 Task: Use the formula "PRODUCT" in spreadsheet "Project portfolio".
Action: Mouse pressed left at (644, 178)
Screenshot: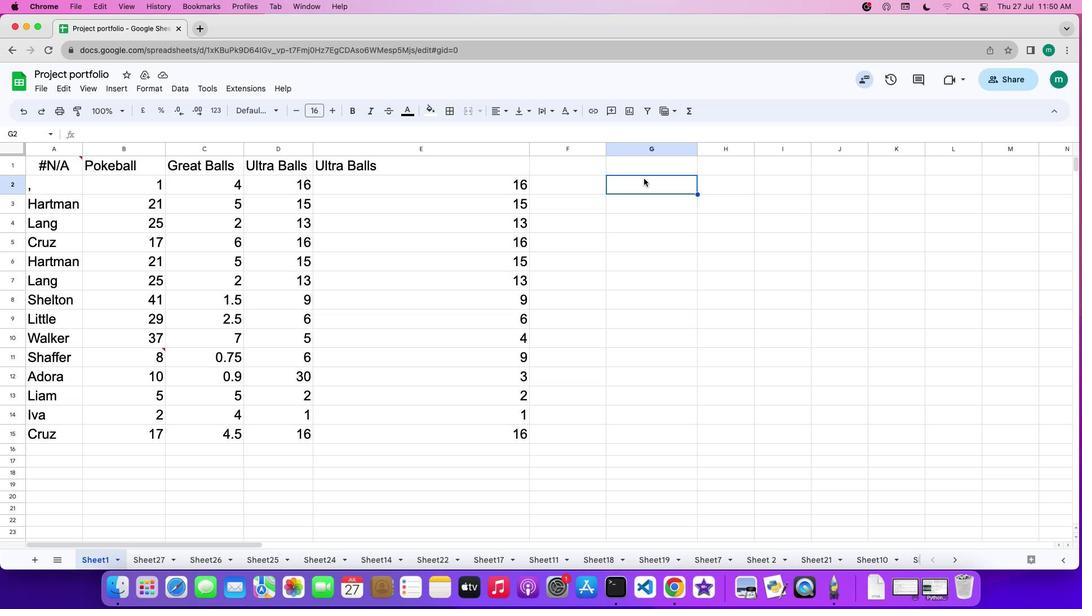 
Action: Mouse moved to (643, 186)
Screenshot: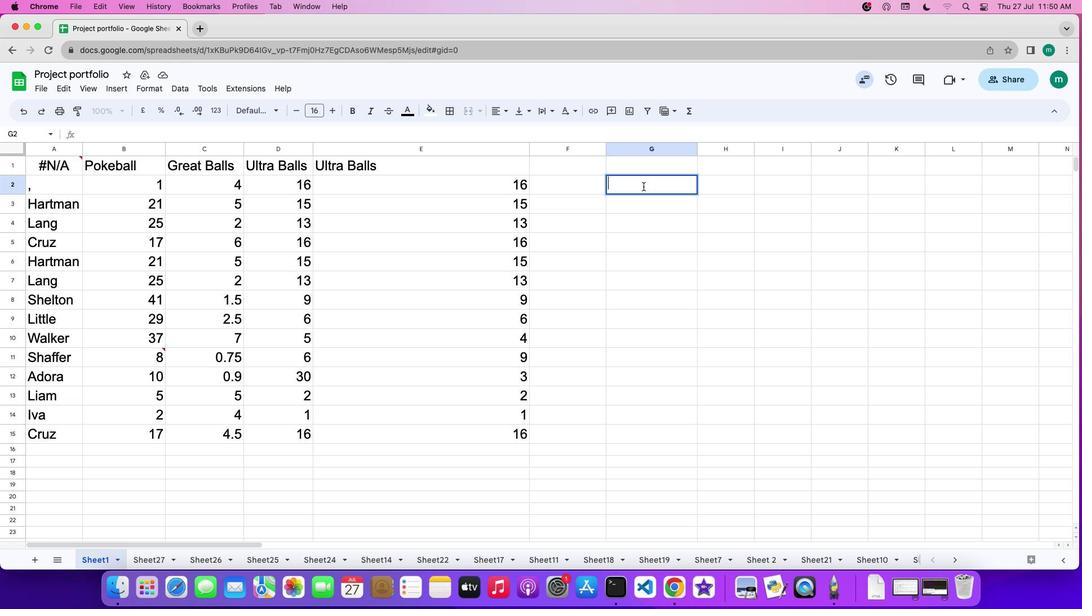 
Action: Key pressed '='
Screenshot: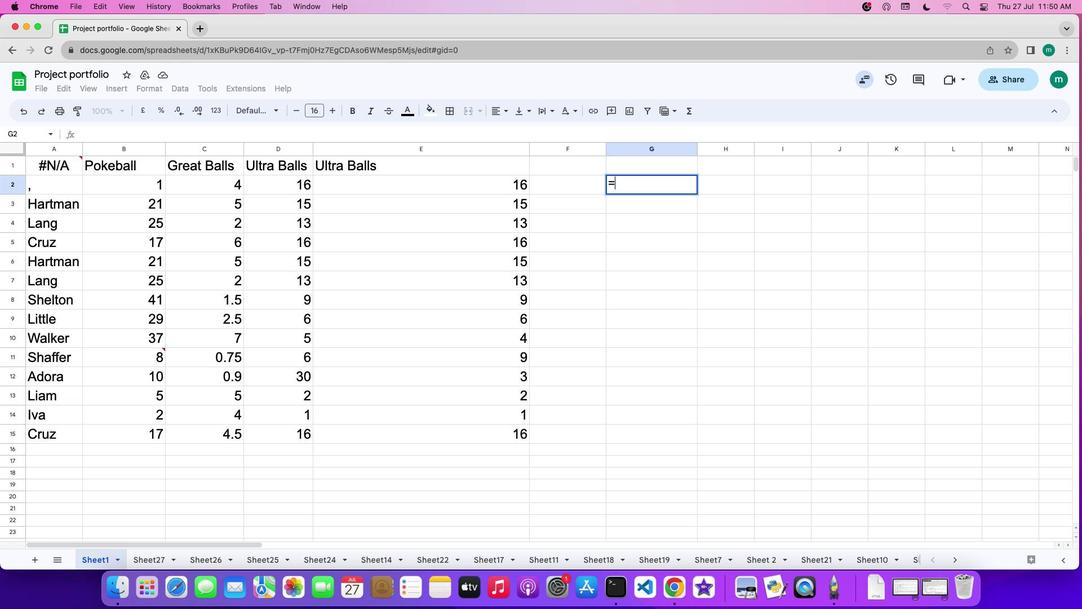 
Action: Mouse moved to (693, 110)
Screenshot: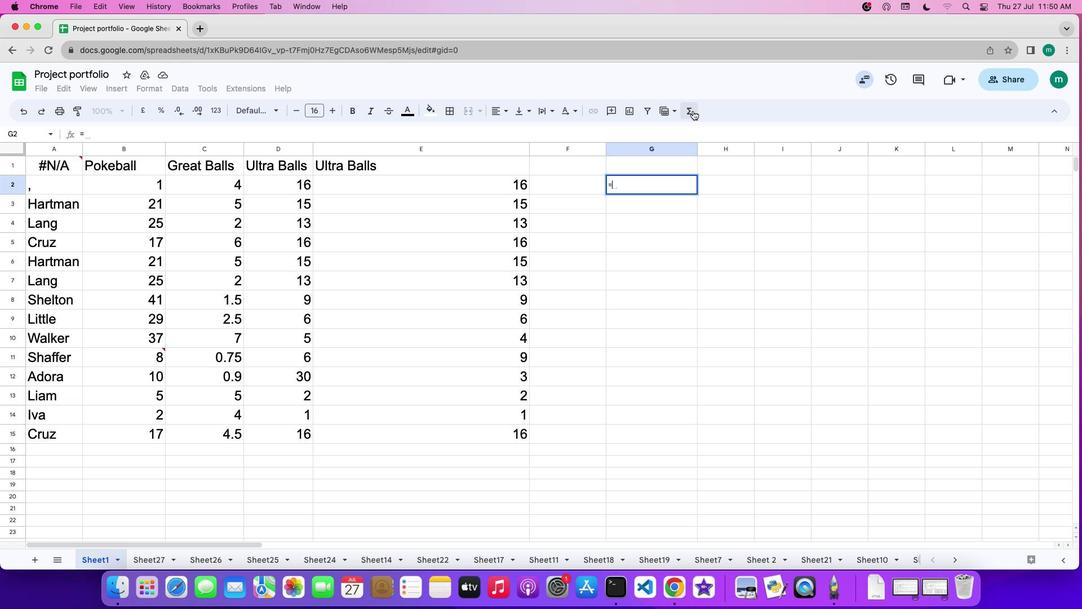 
Action: Mouse pressed left at (693, 110)
Screenshot: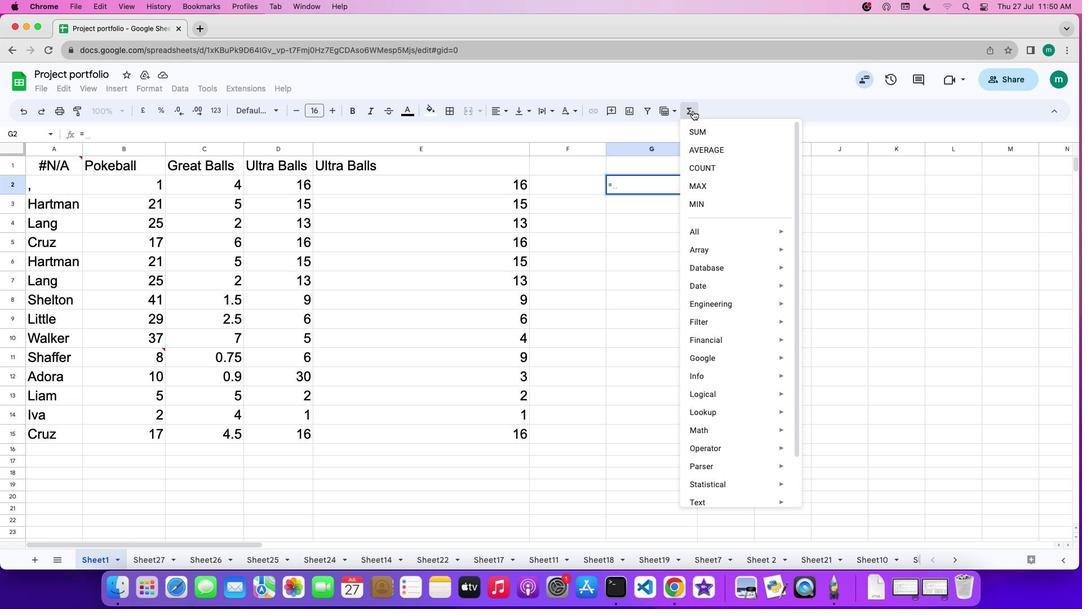
Action: Mouse moved to (846, 476)
Screenshot: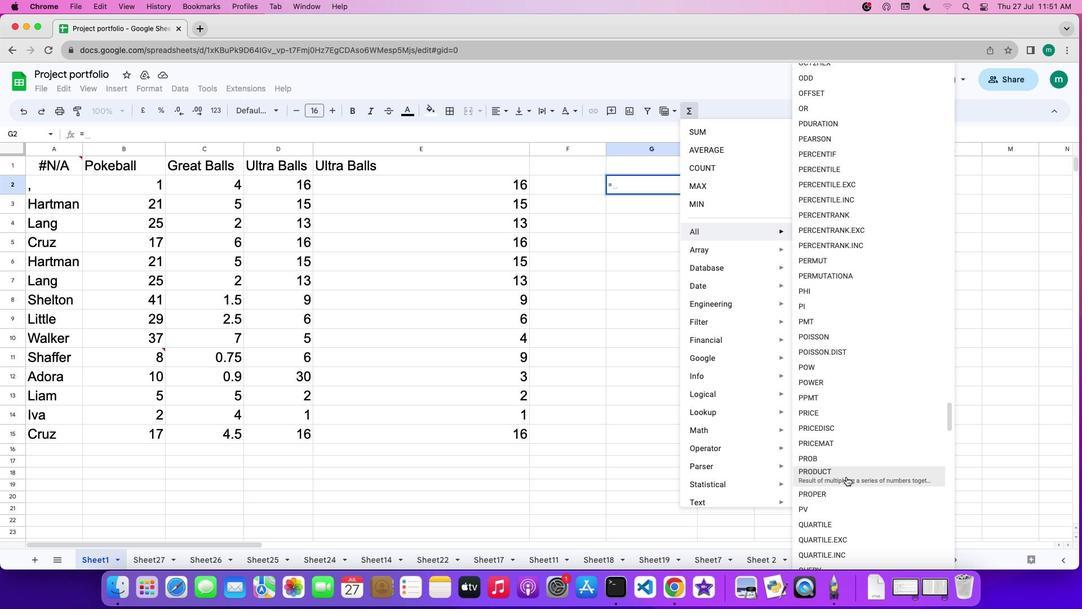 
Action: Mouse pressed left at (846, 476)
Screenshot: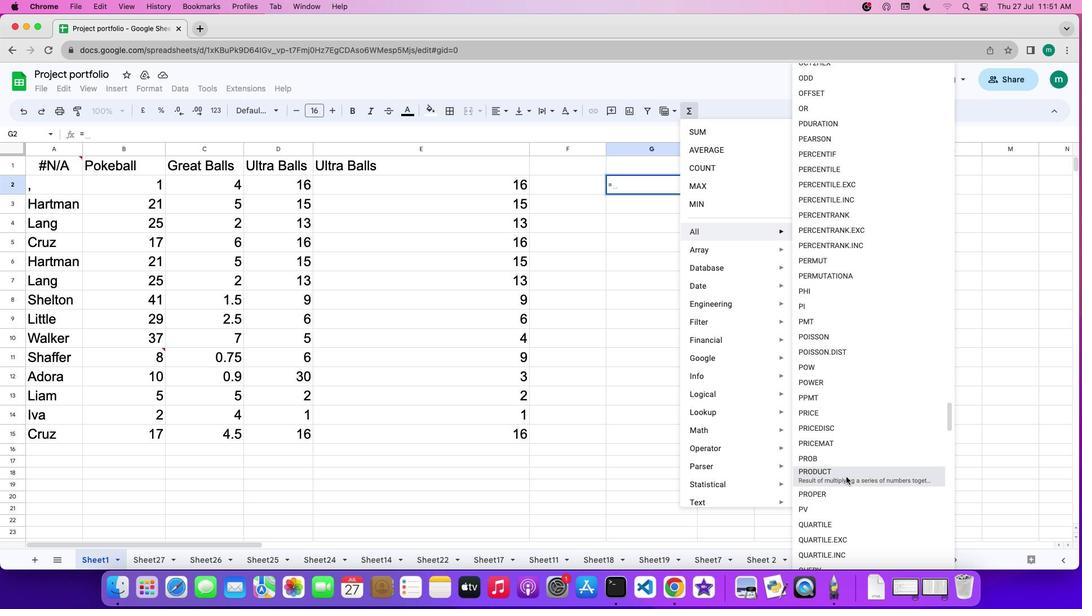 
Action: Mouse moved to (726, 332)
Screenshot: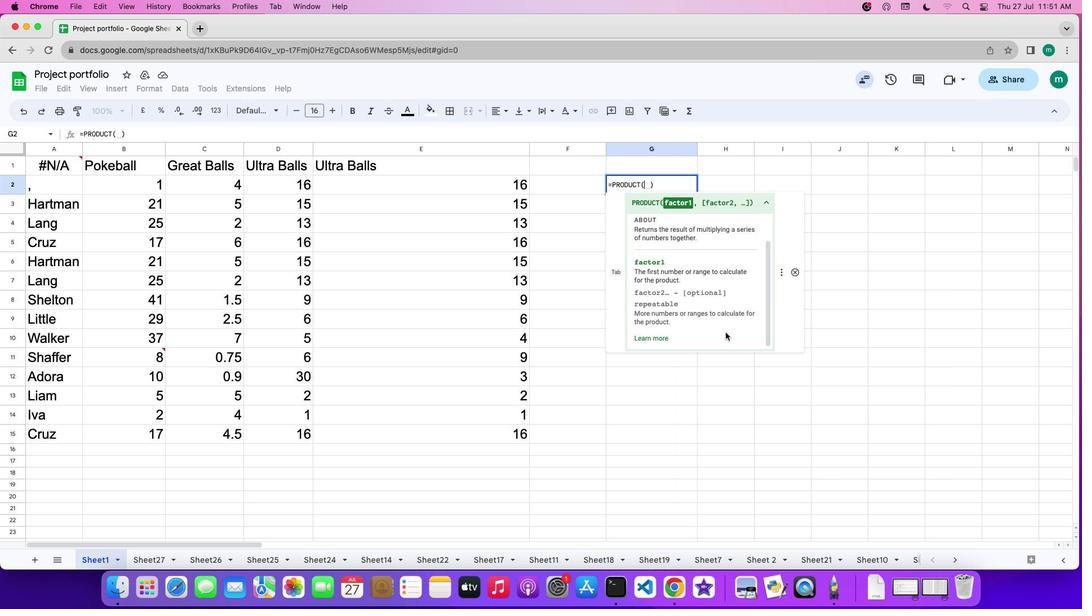 
Action: Mouse scrolled (726, 332) with delta (0, 0)
Screenshot: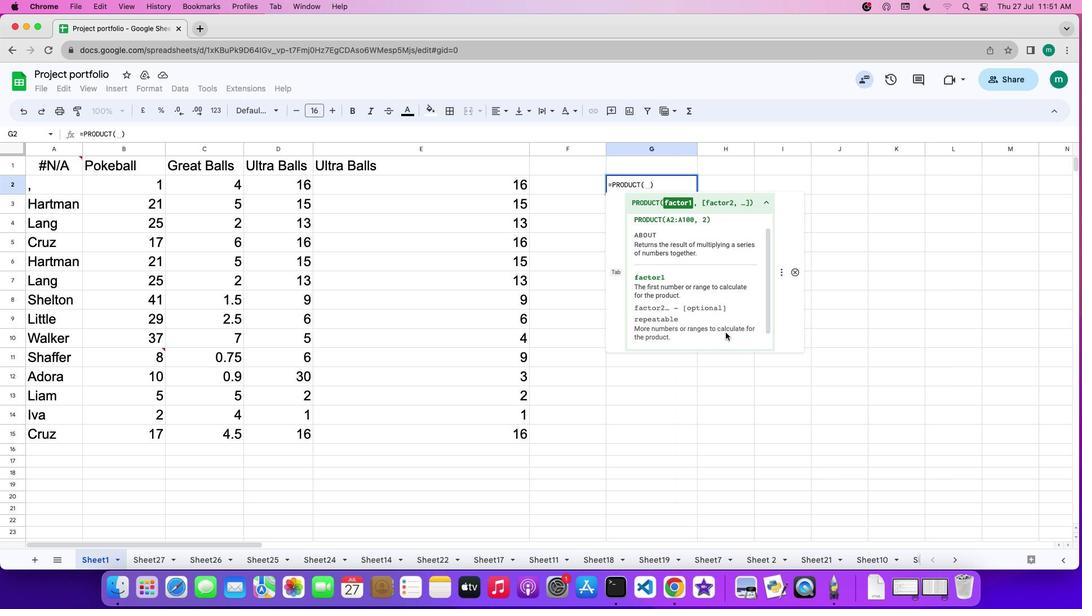 
Action: Mouse scrolled (726, 332) with delta (0, 0)
Screenshot: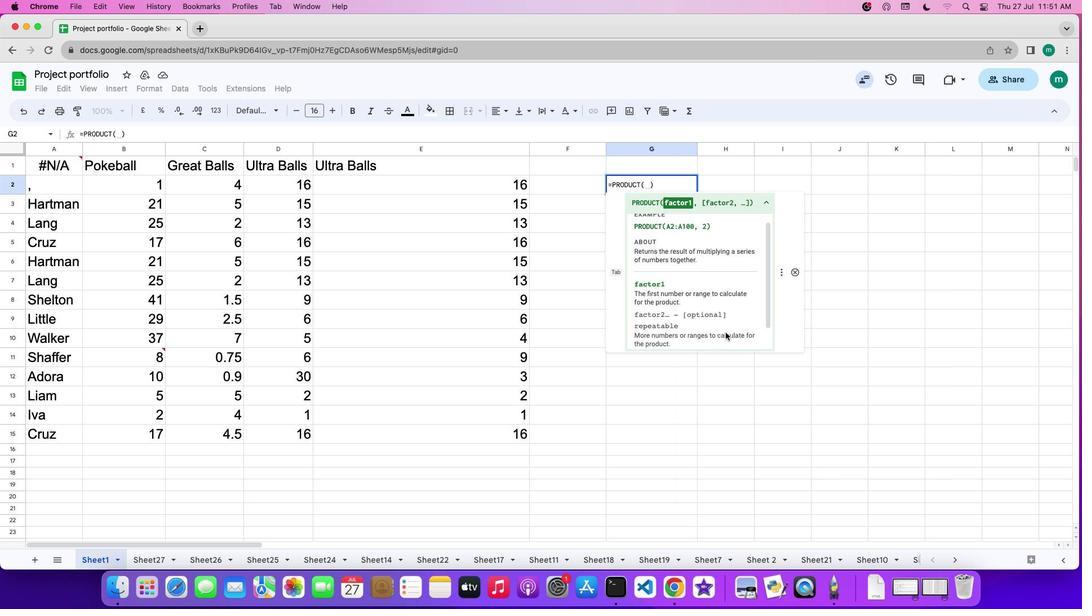 
Action: Mouse scrolled (726, 332) with delta (0, 1)
Screenshot: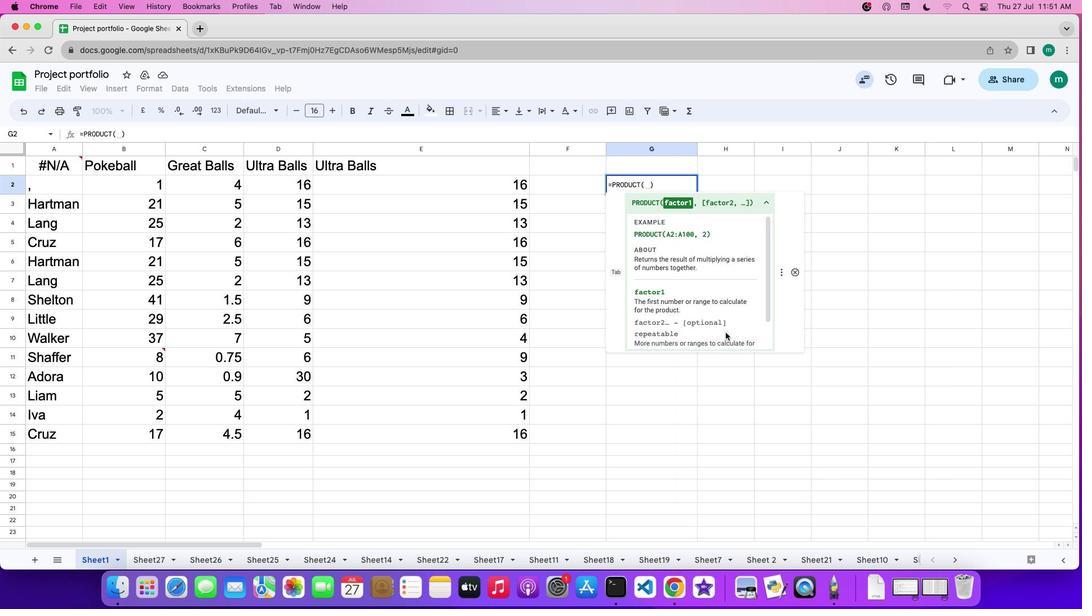 
Action: Mouse scrolled (726, 332) with delta (0, 1)
Screenshot: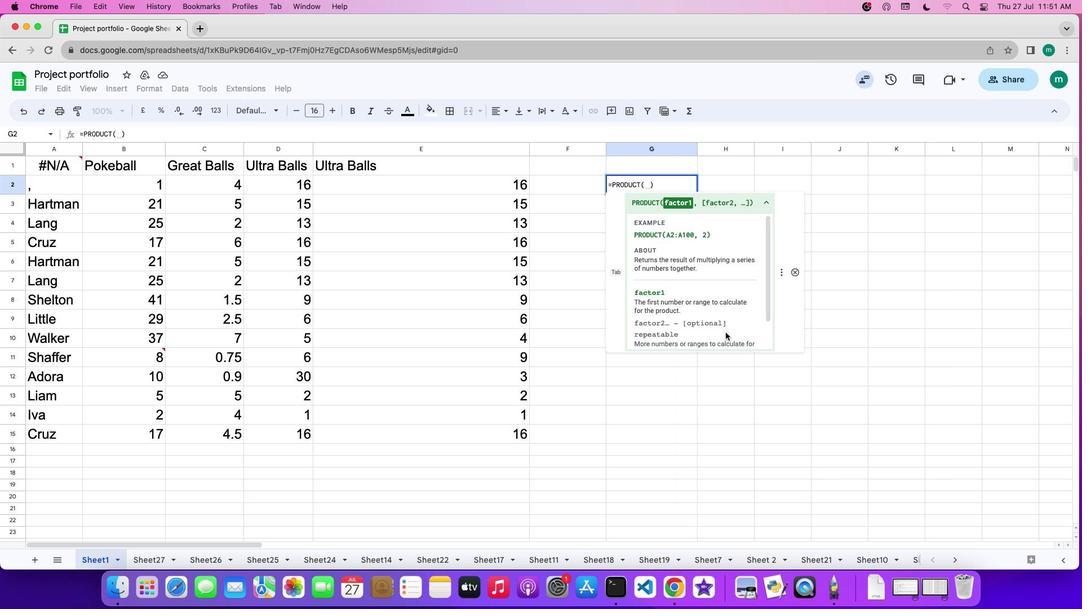 
Action: Mouse moved to (146, 187)
Screenshot: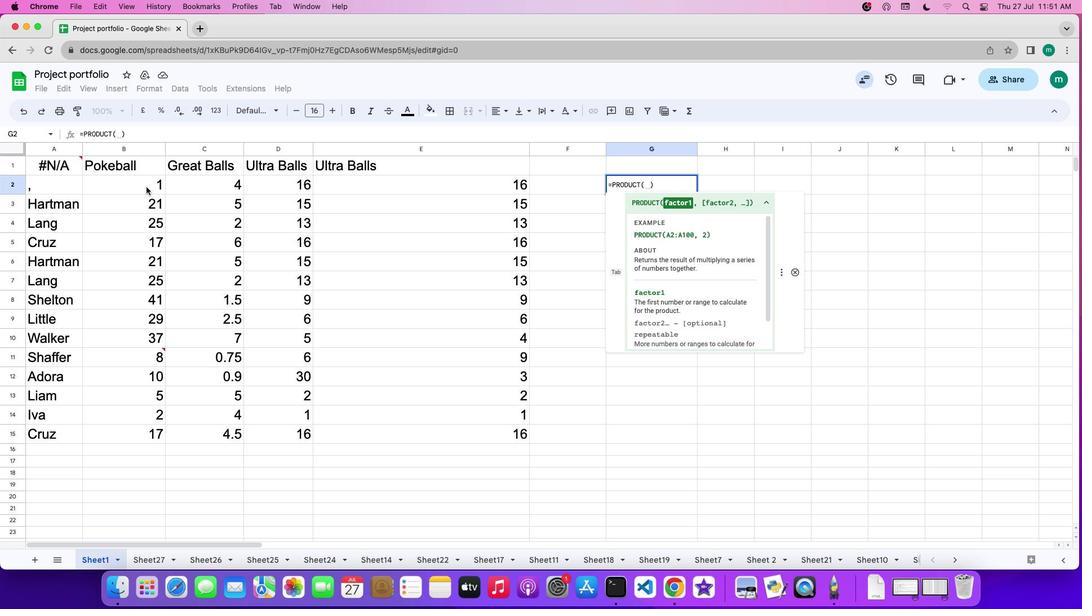 
Action: Mouse pressed left at (146, 187)
Screenshot: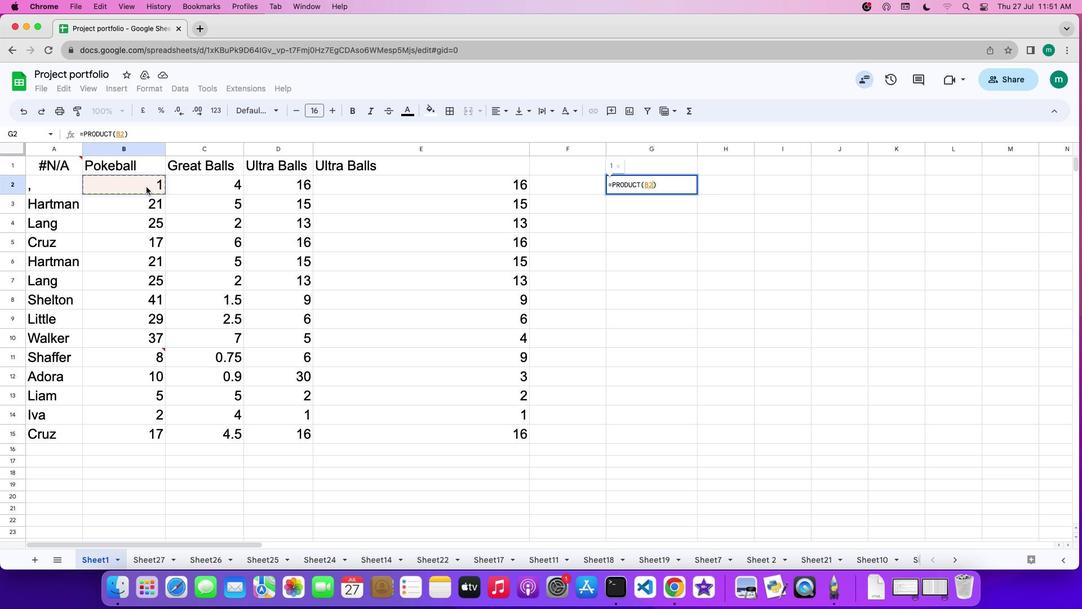 
Action: Mouse moved to (207, 429)
Screenshot: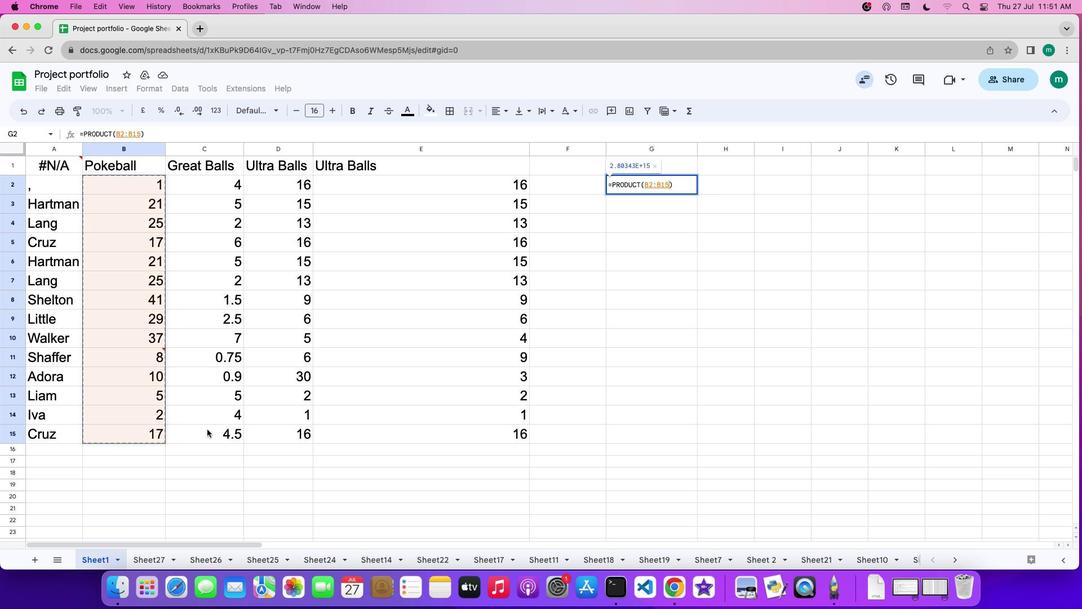 
Action: Key pressed ','
Screenshot: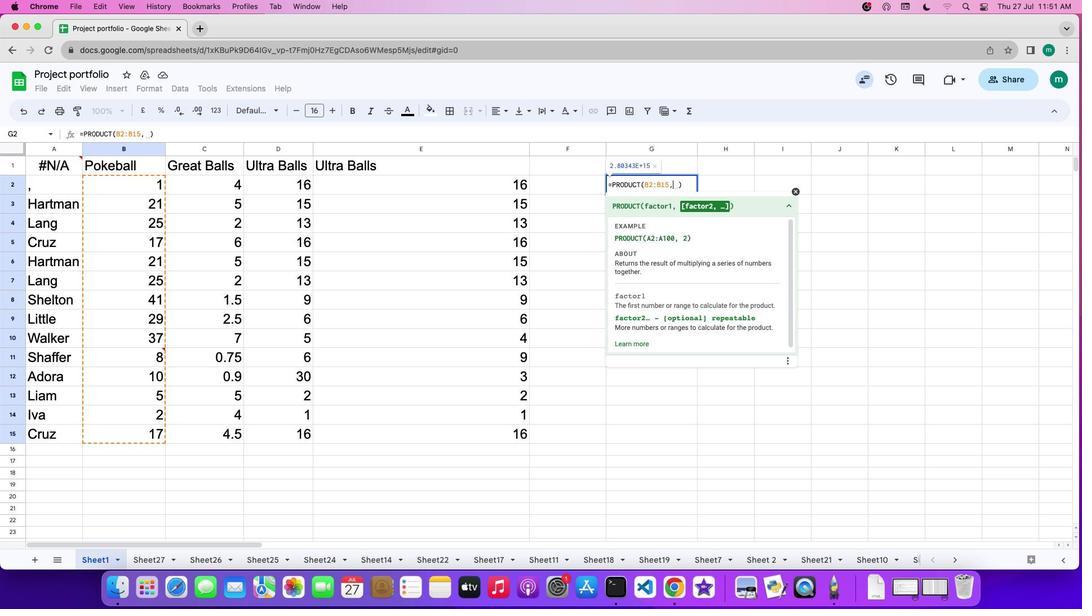 
Action: Mouse moved to (579, 364)
Screenshot: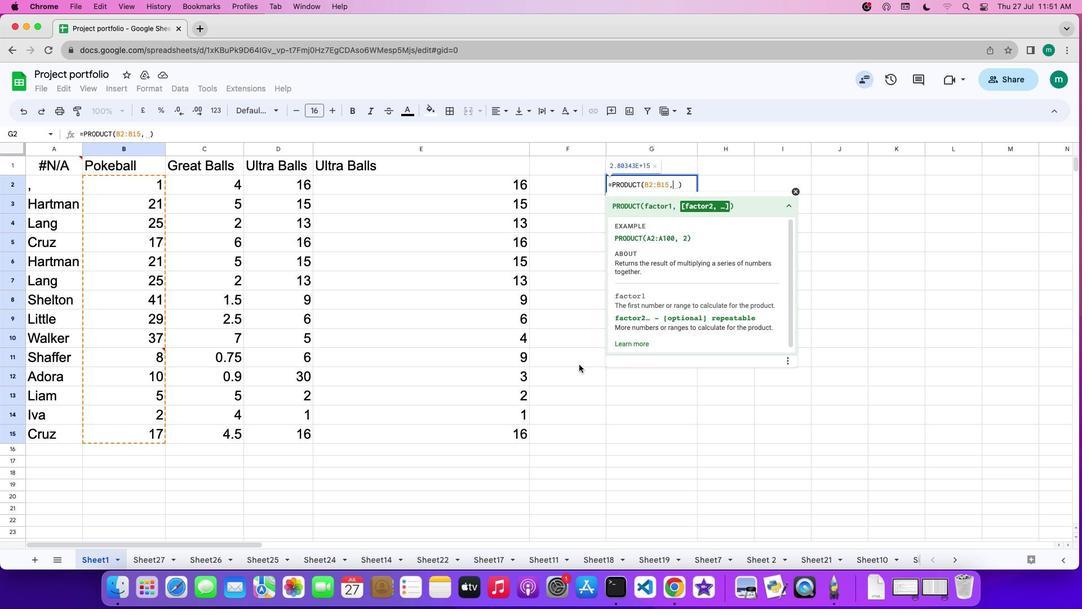 
Action: Key pressed '2'Key.enter
Screenshot: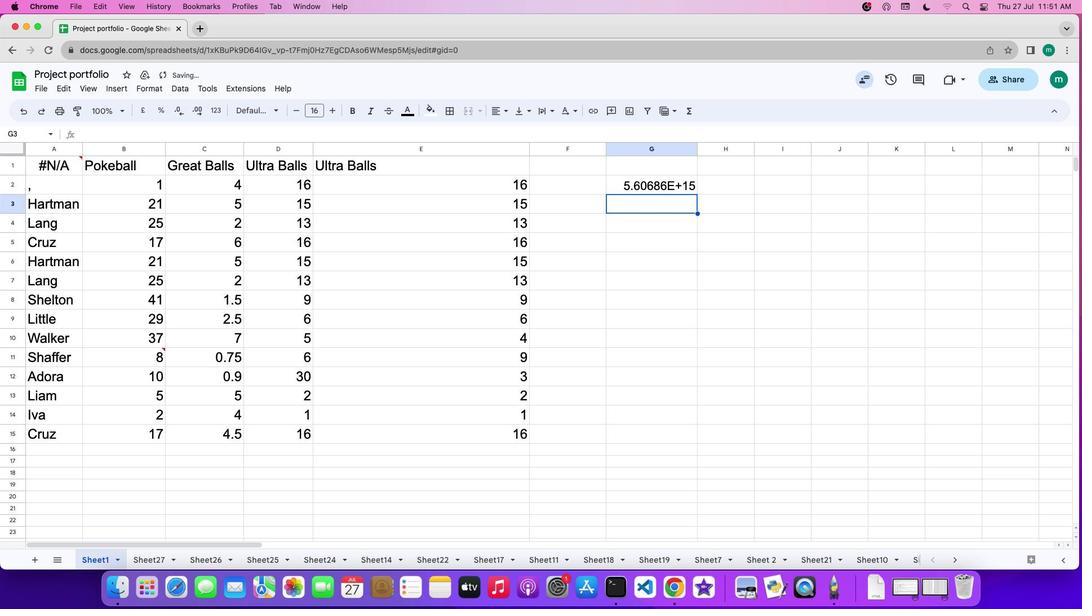 
